 Task: Move the task Create a new online platform for online gaming tournaments to the section Done in the project AztecTech and filter the tasks in the project by Due this week
Action: Mouse moved to (245, 142)
Screenshot: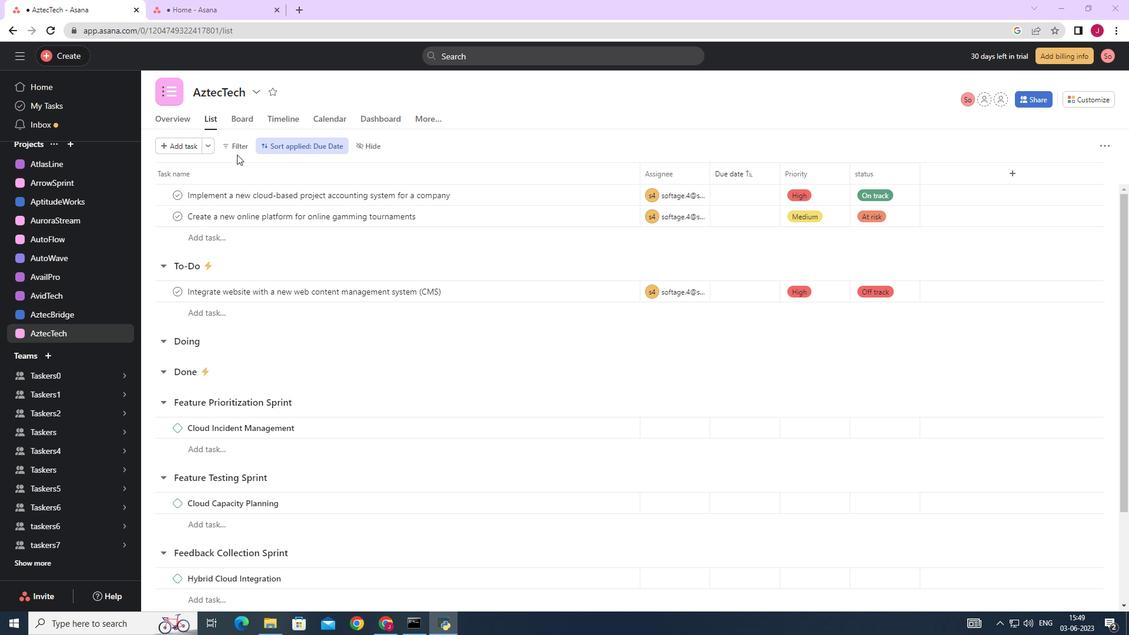
Action: Mouse pressed left at (245, 142)
Screenshot: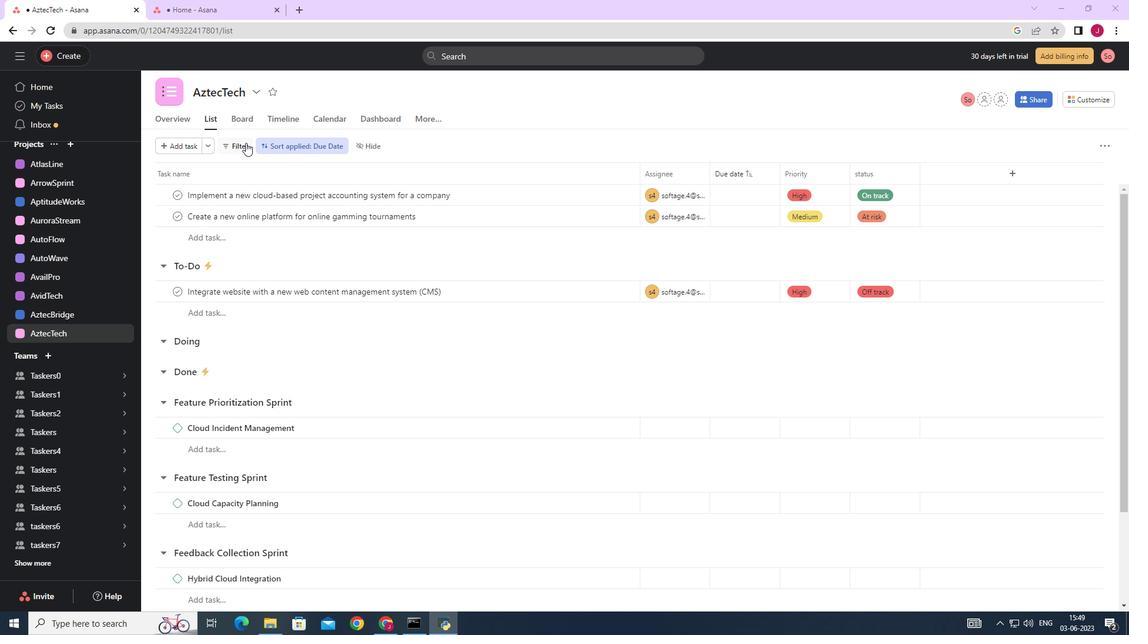 
Action: Mouse moved to (463, 372)
Screenshot: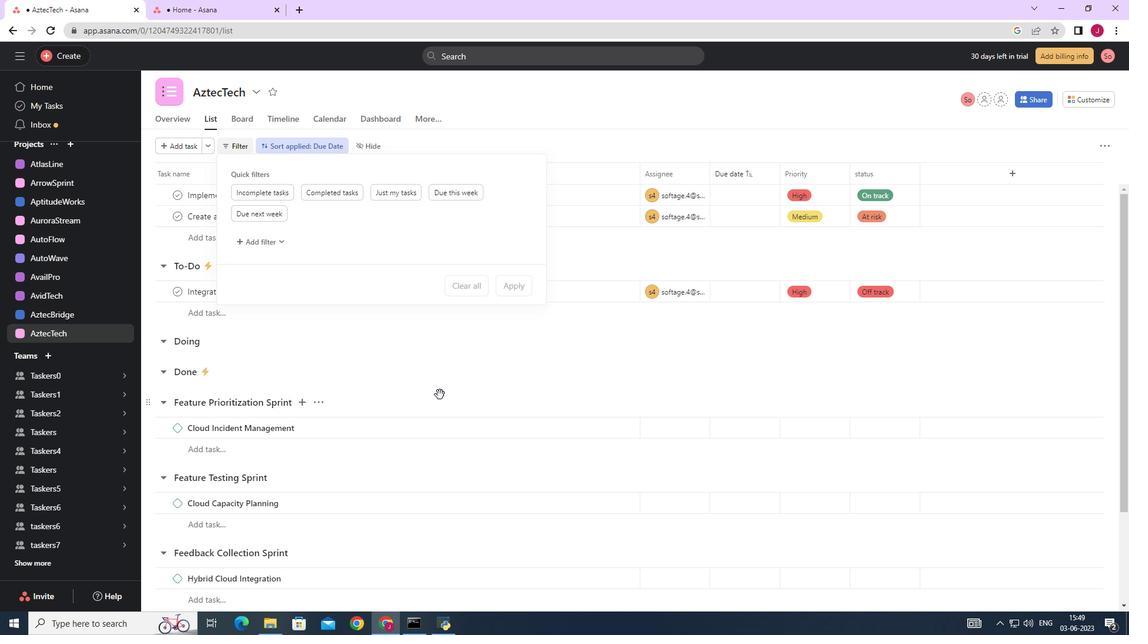 
Action: Mouse pressed left at (463, 372)
Screenshot: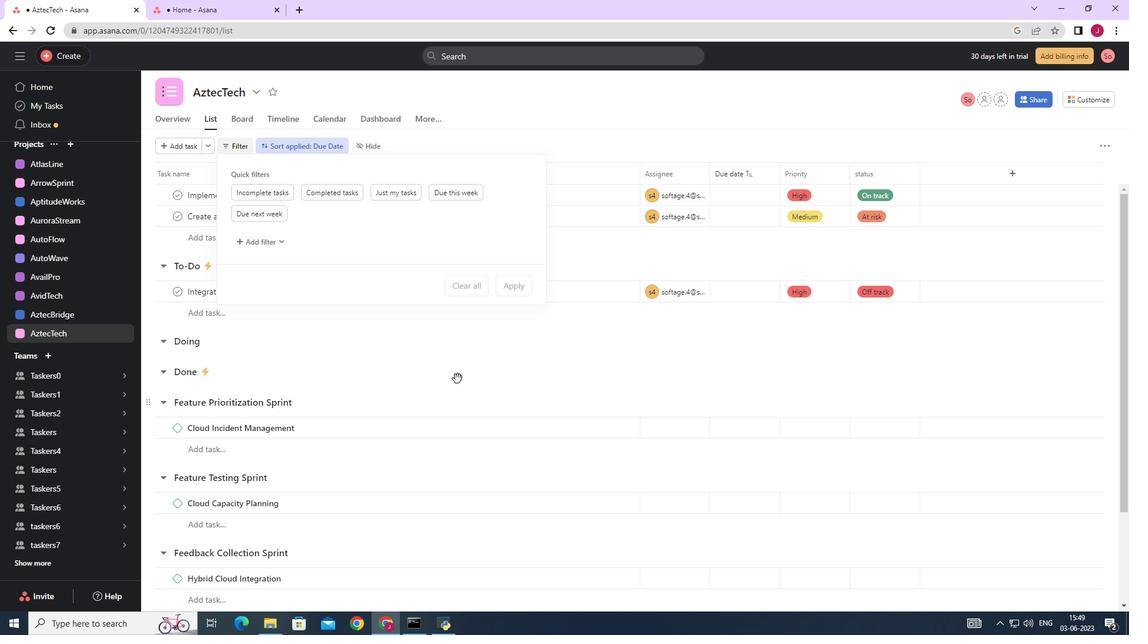 
Action: Mouse moved to (638, 390)
Screenshot: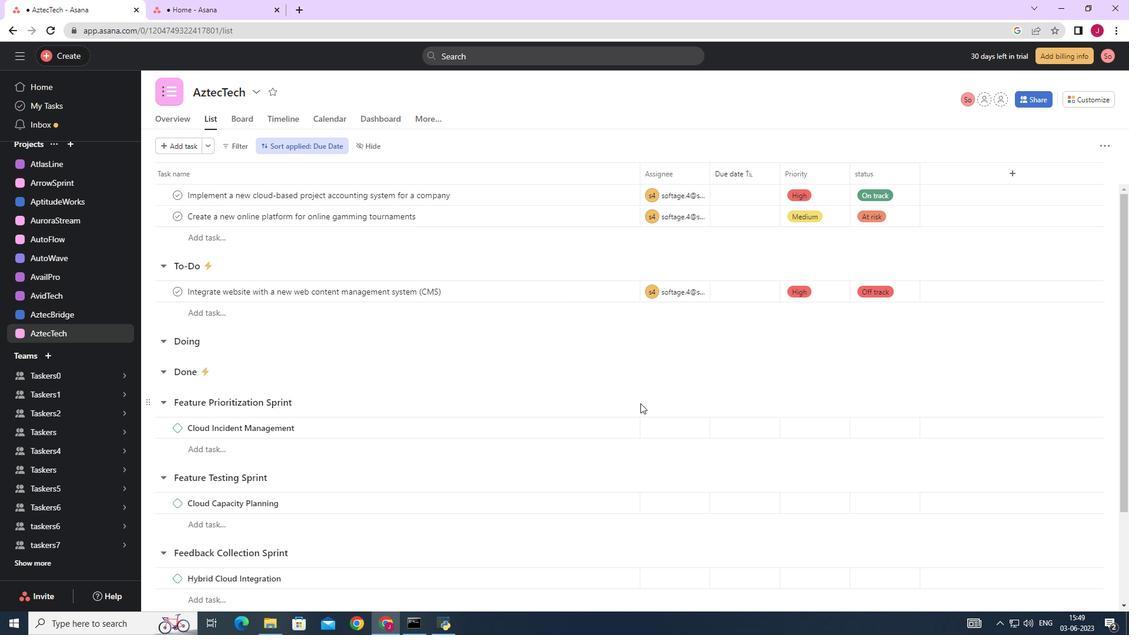
Action: Mouse scrolled (638, 390) with delta (0, 0)
Screenshot: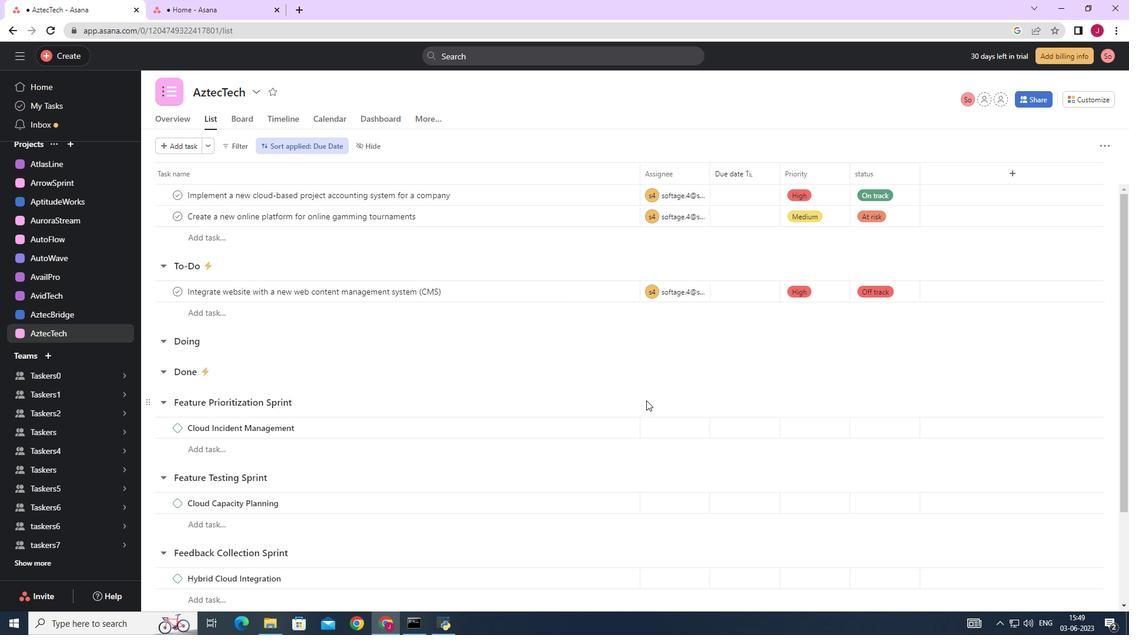 
Action: Mouse moved to (636, 388)
Screenshot: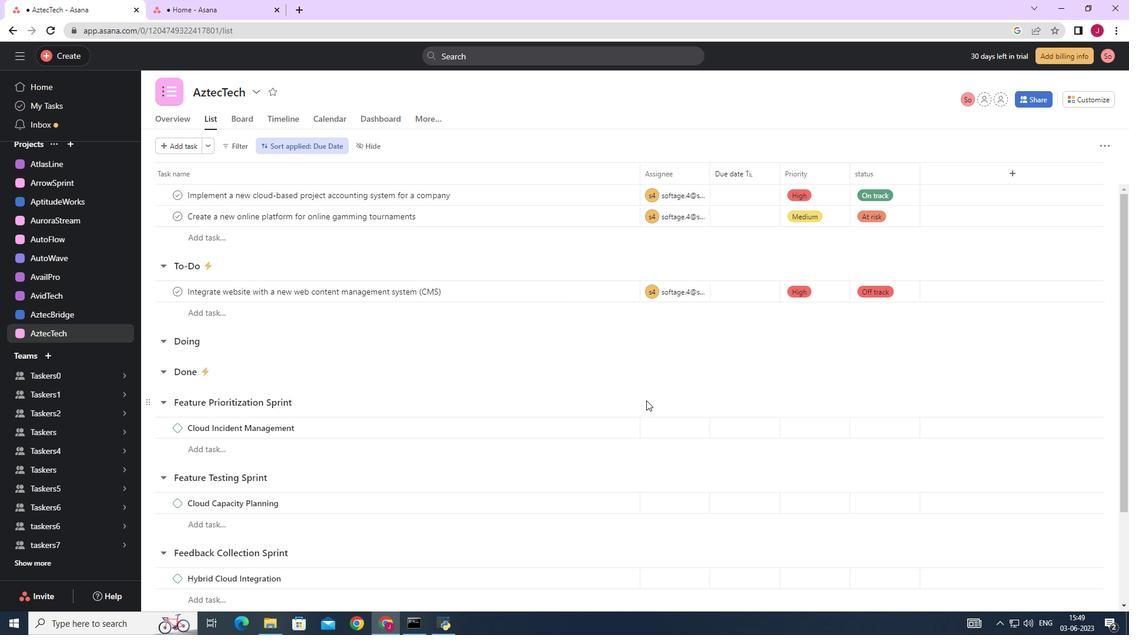 
Action: Mouse scrolled (636, 388) with delta (0, 0)
Screenshot: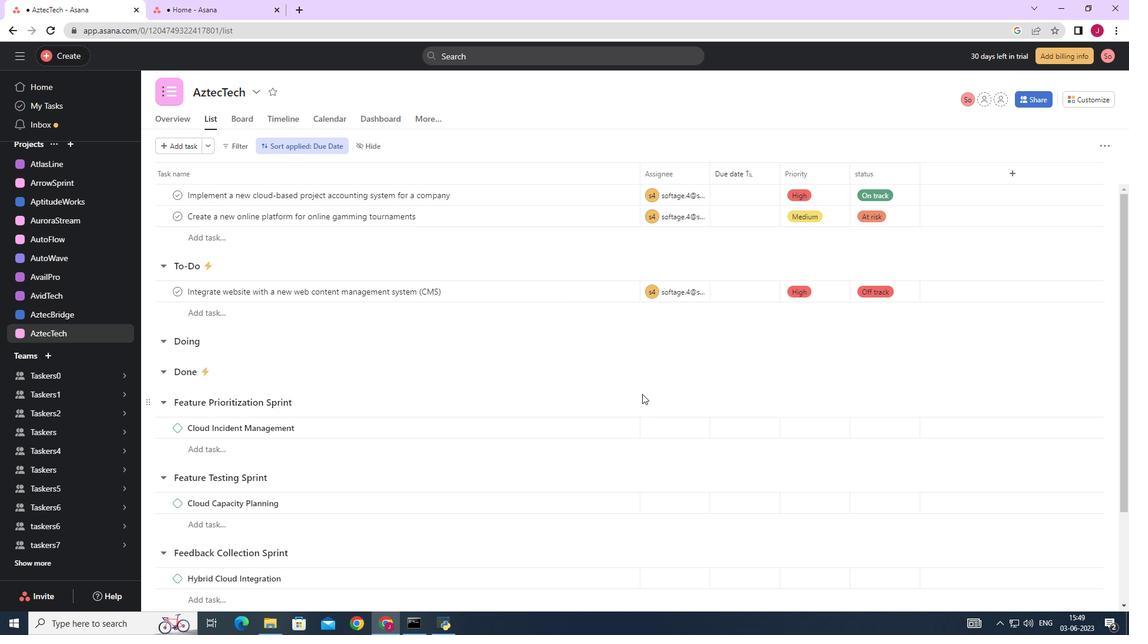 
Action: Mouse moved to (628, 377)
Screenshot: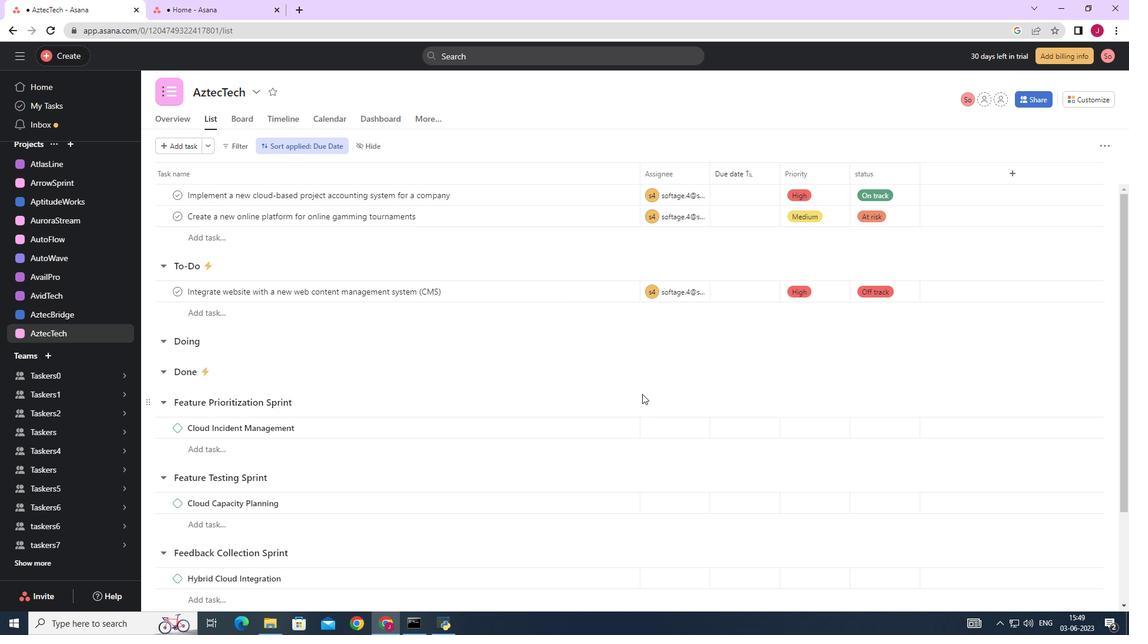 
Action: Mouse scrolled (630, 381) with delta (0, 0)
Screenshot: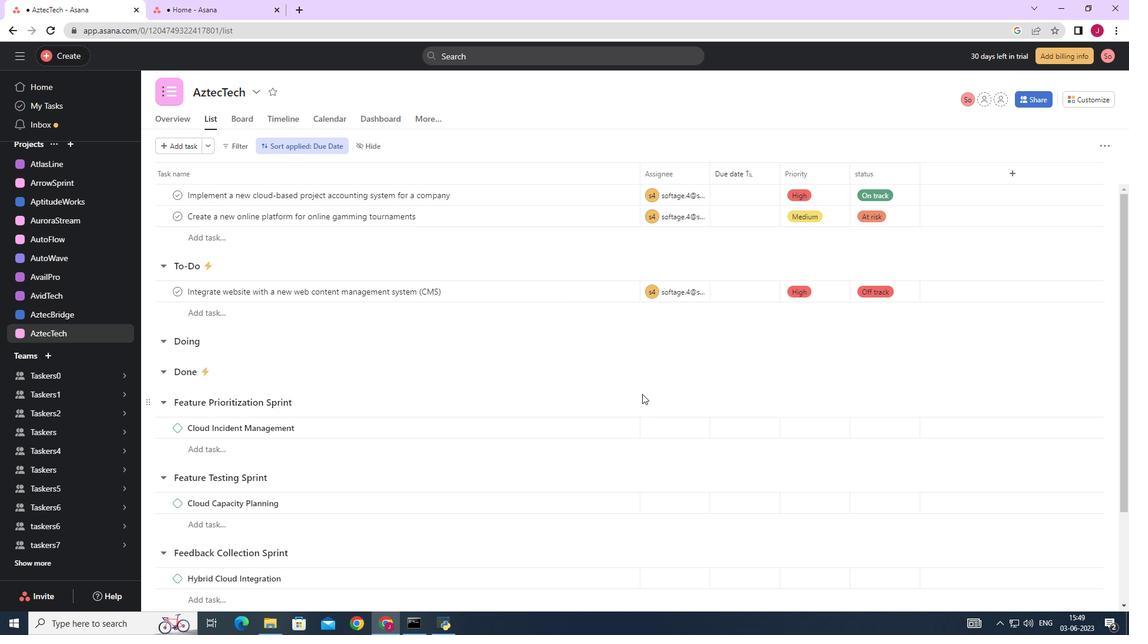 
Action: Mouse moved to (607, 214)
Screenshot: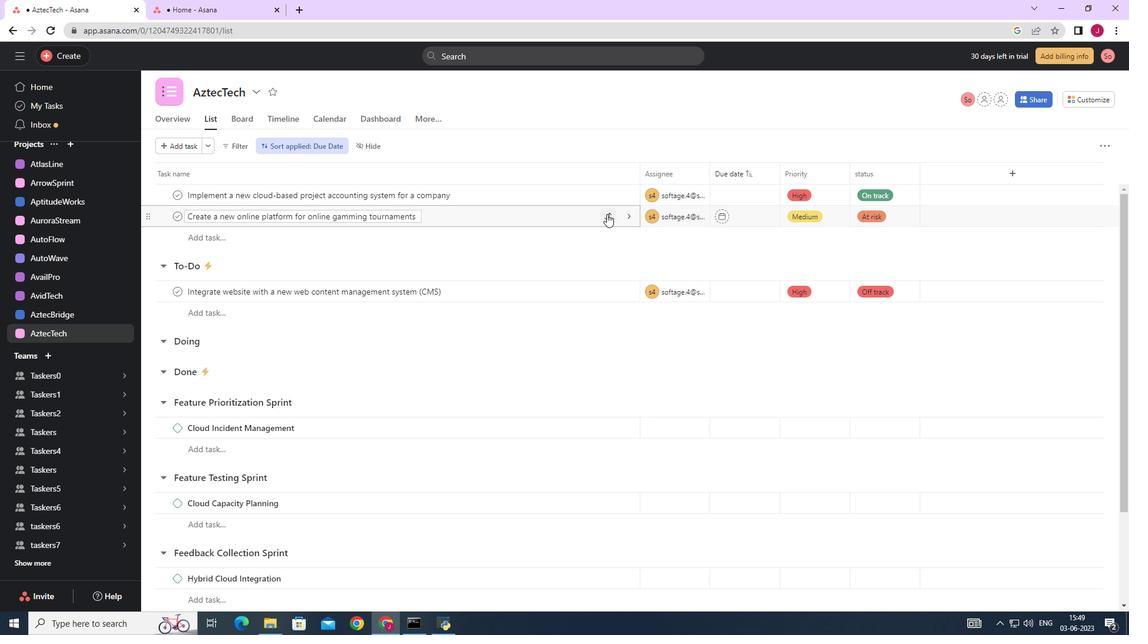 
Action: Mouse pressed left at (607, 214)
Screenshot: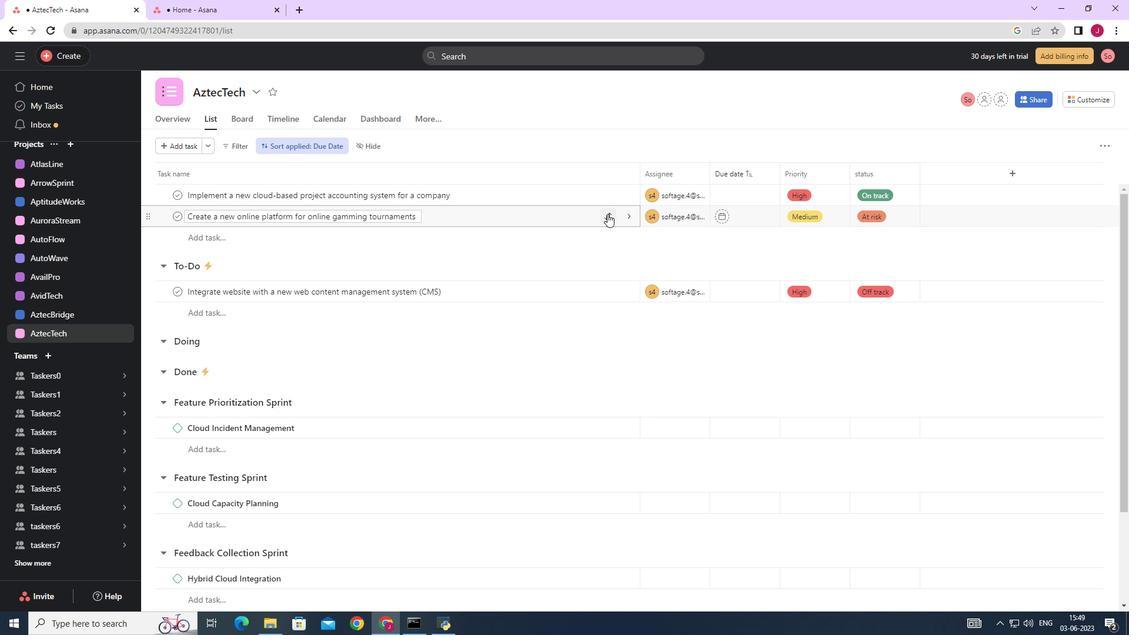 
Action: Mouse moved to (529, 327)
Screenshot: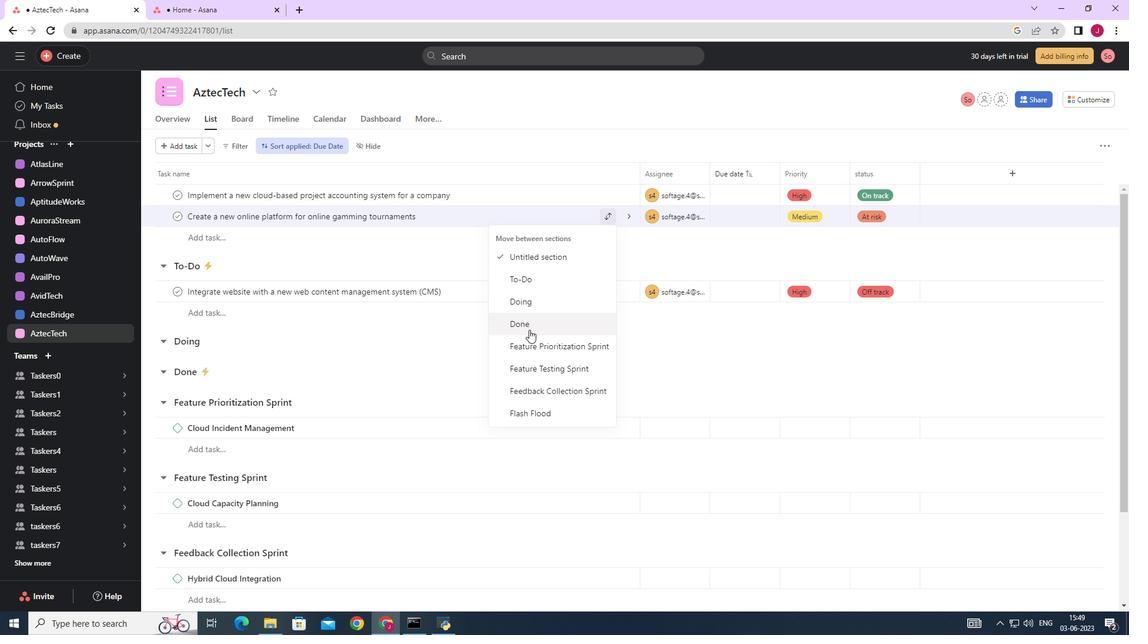 
Action: Mouse pressed left at (529, 327)
Screenshot: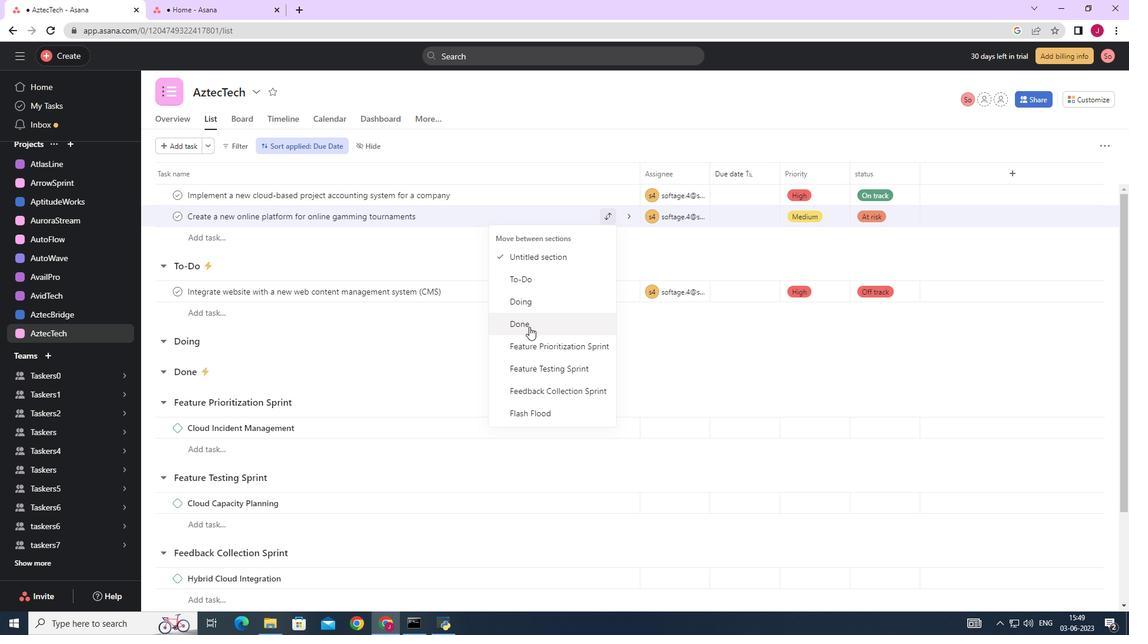 
Action: Mouse moved to (232, 145)
Screenshot: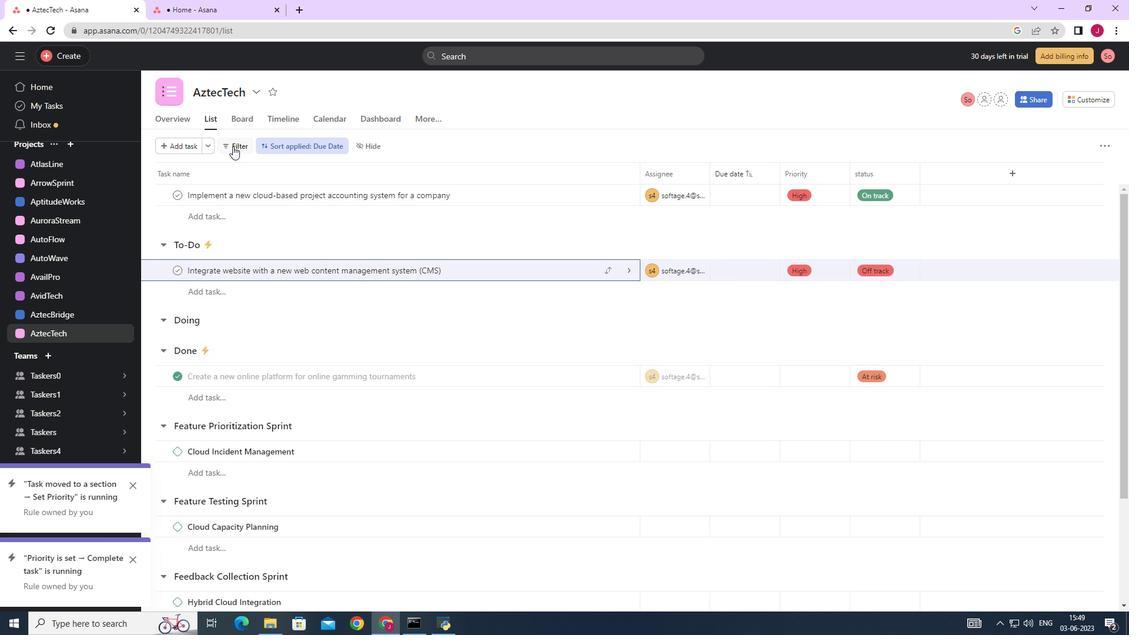 
Action: Mouse pressed left at (232, 145)
Screenshot: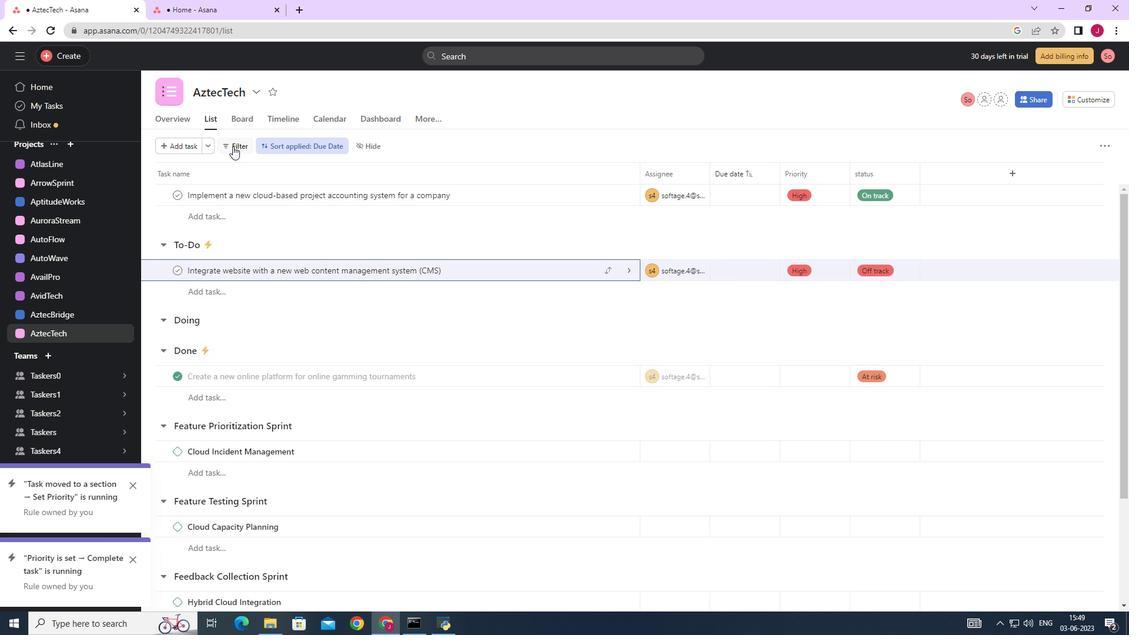 
Action: Mouse moved to (462, 197)
Screenshot: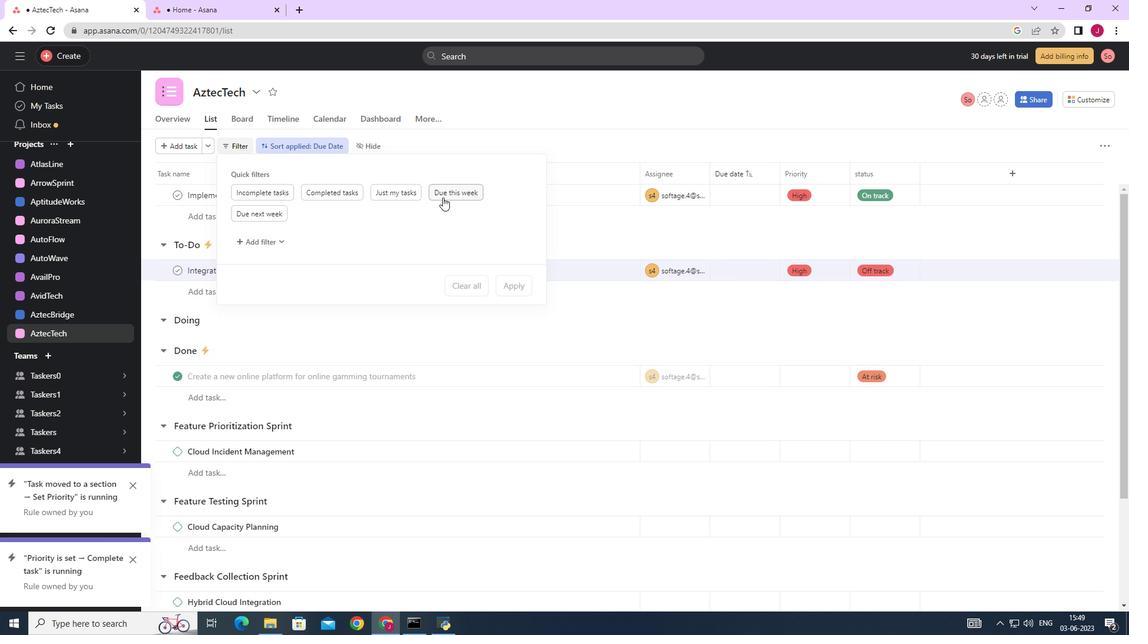 
Action: Mouse pressed left at (462, 197)
Screenshot: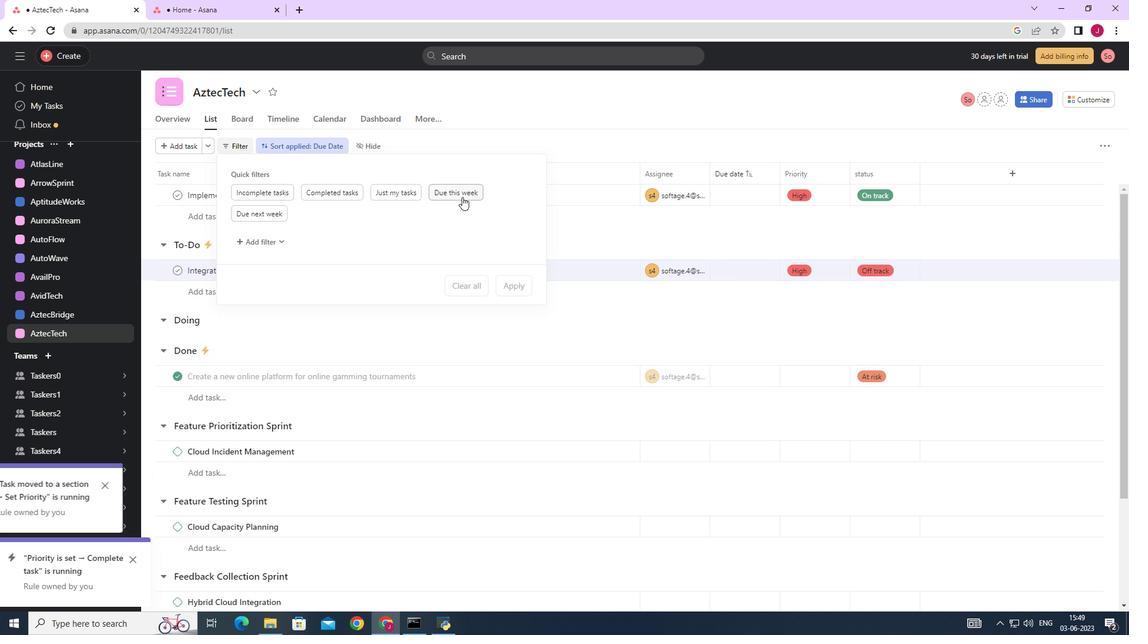 
Action: Mouse moved to (447, 306)
Screenshot: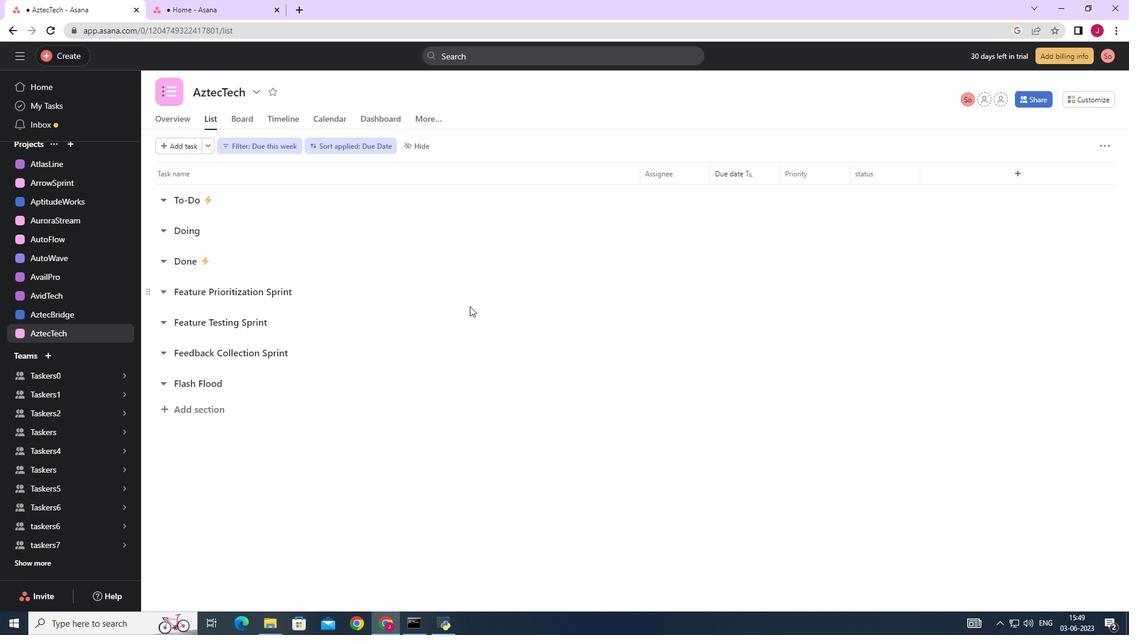 
